 Task: Adjust your notification settings for specific repositories.
Action: Mouse moved to (641, 46)
Screenshot: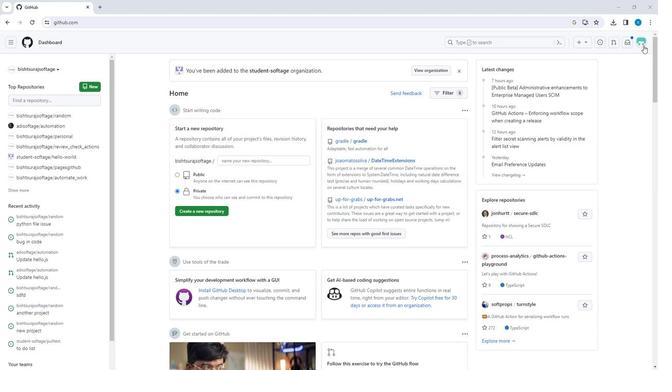 
Action: Mouse pressed left at (641, 46)
Screenshot: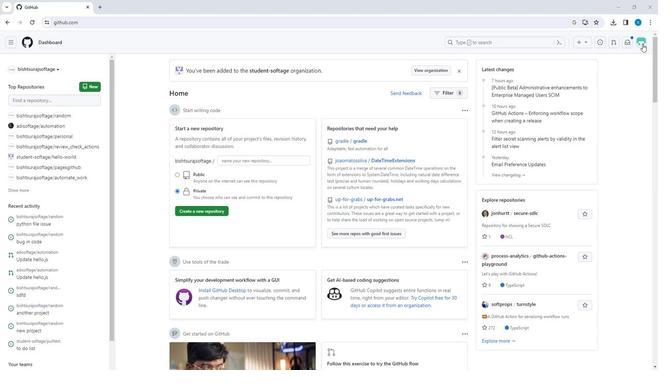 
Action: Mouse moved to (602, 93)
Screenshot: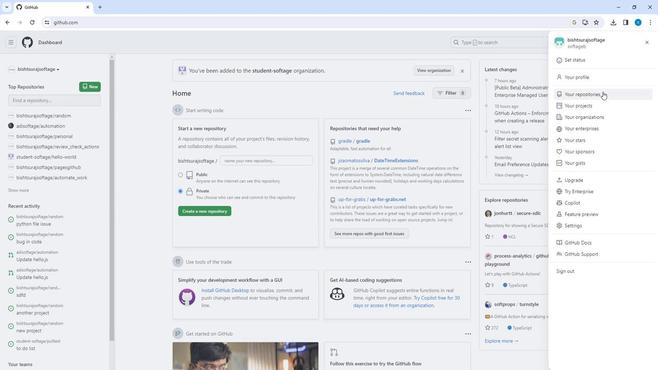 
Action: Mouse pressed left at (602, 93)
Screenshot: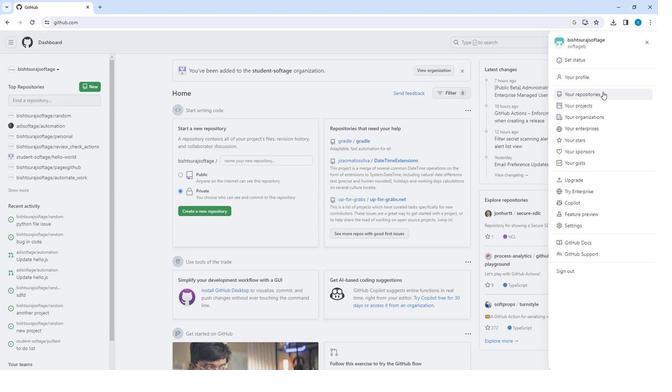 
Action: Mouse moved to (247, 111)
Screenshot: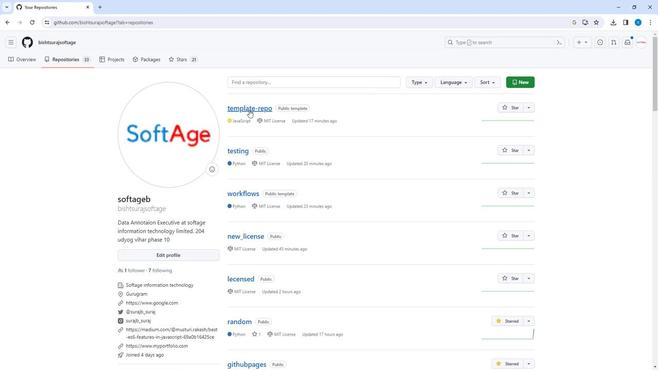 
Action: Mouse pressed left at (247, 111)
Screenshot: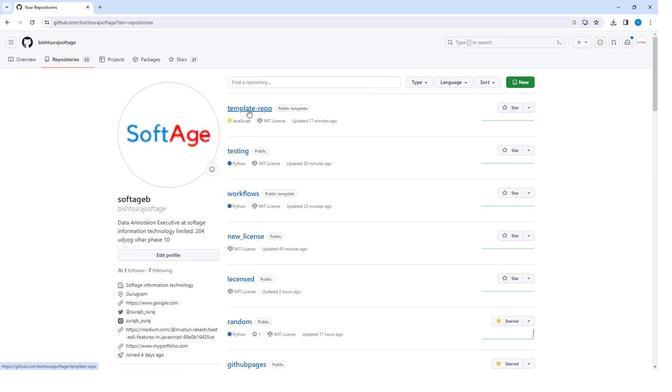 
Action: Mouse moved to (428, 76)
Screenshot: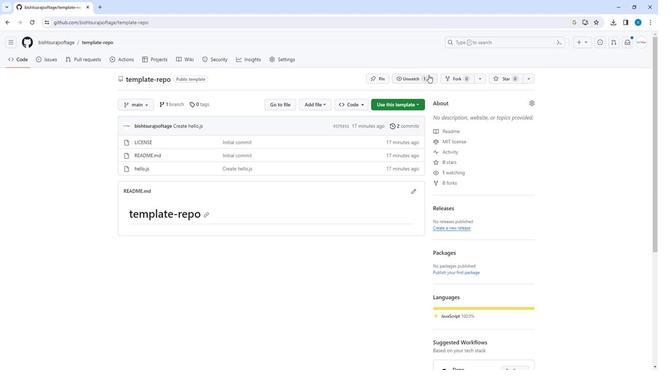 
Action: Mouse pressed left at (428, 76)
Screenshot: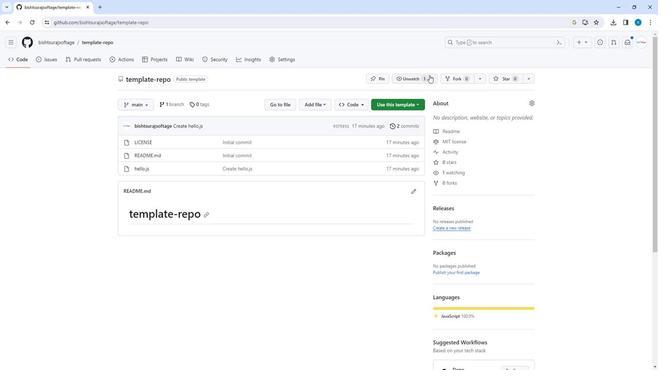 
Action: Mouse moved to (443, 175)
Screenshot: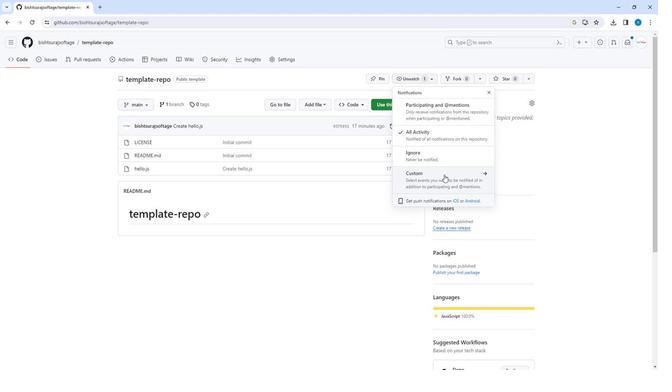 
Action: Mouse pressed left at (443, 175)
Screenshot: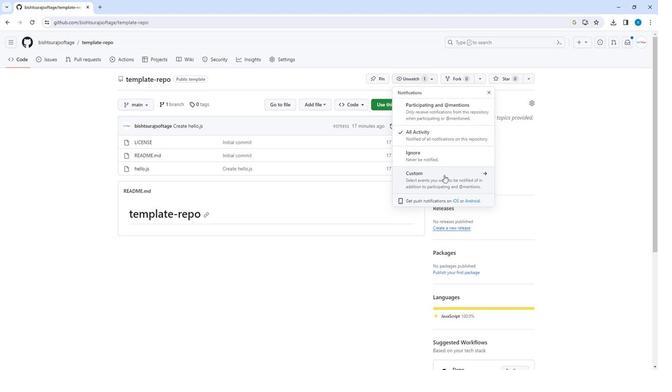 
Action: Mouse moved to (404, 128)
Screenshot: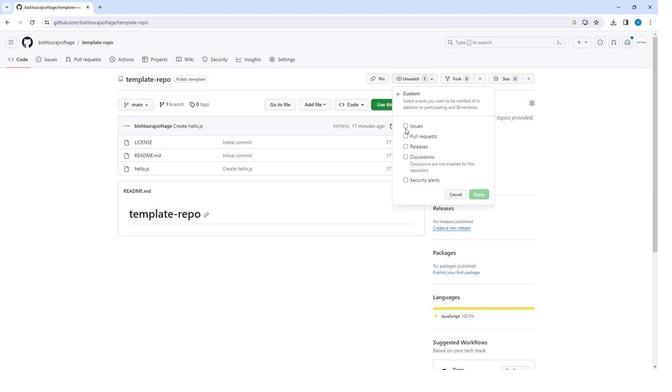 
Action: Mouse pressed left at (404, 128)
Screenshot: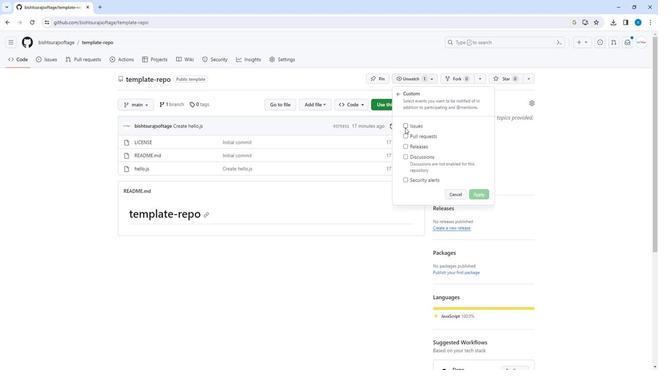 
Action: Mouse moved to (405, 145)
Screenshot: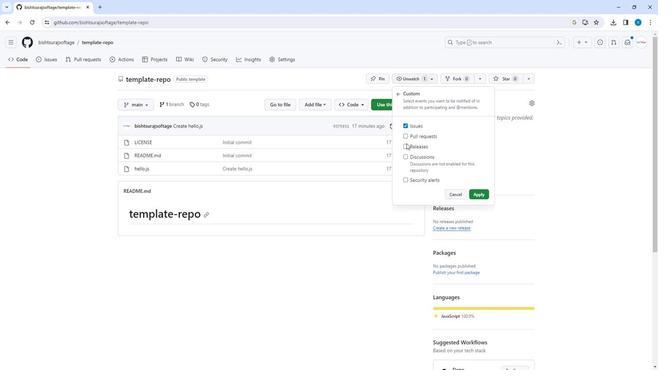 
Action: Mouse pressed left at (405, 145)
Screenshot: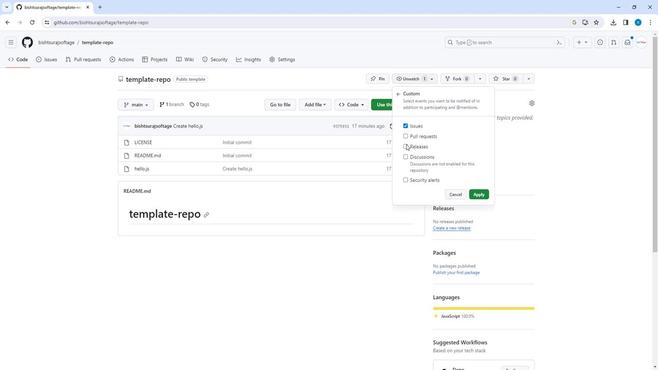 
Action: Mouse moved to (404, 156)
Screenshot: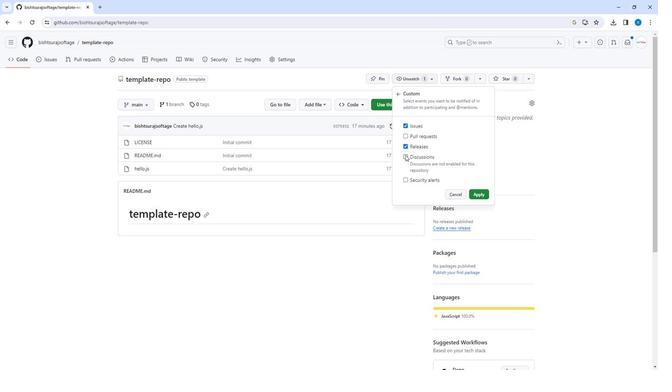 
Action: Mouse pressed left at (404, 156)
Screenshot: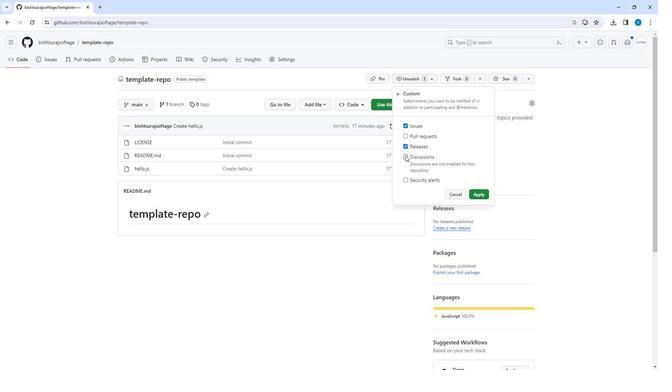 
Action: Mouse moved to (404, 181)
Screenshot: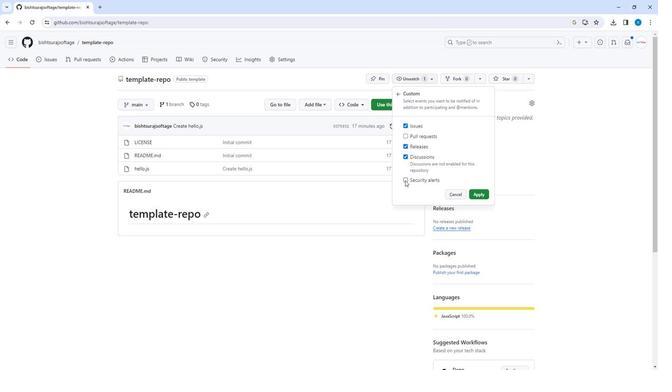 
Action: Mouse pressed left at (404, 181)
Screenshot: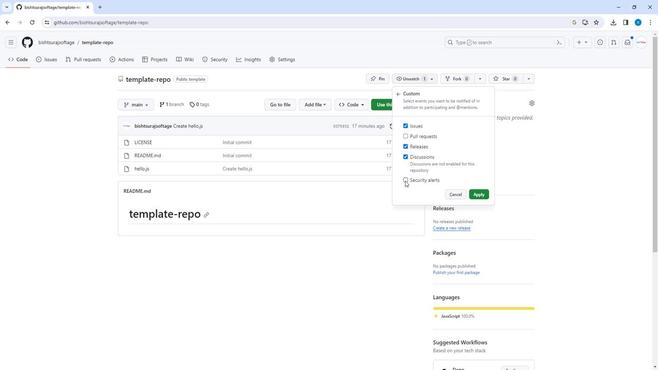 
Action: Mouse moved to (479, 197)
Screenshot: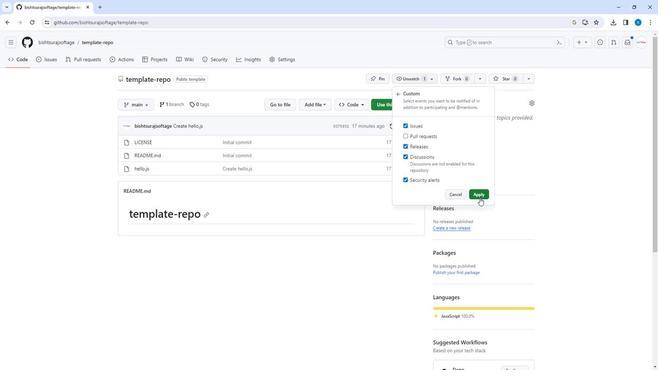 
Action: Mouse pressed left at (479, 197)
Screenshot: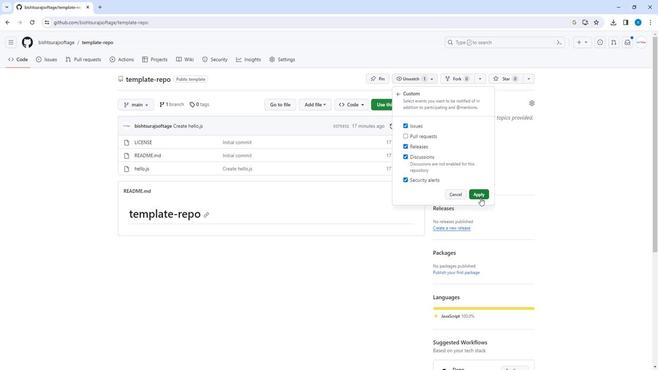 
Action: Mouse moved to (523, 182)
Screenshot: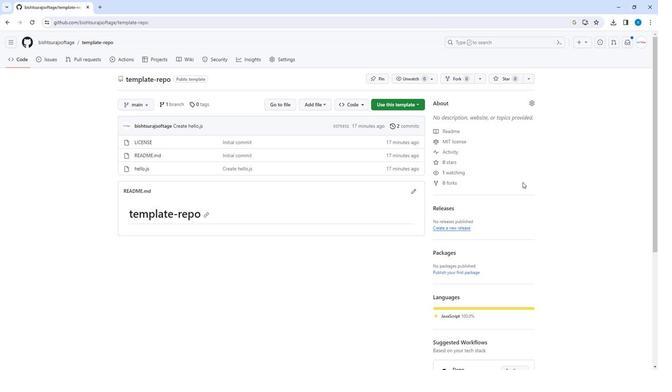 
